 Task: Look for vegan products only.
Action: Mouse moved to (32, 76)
Screenshot: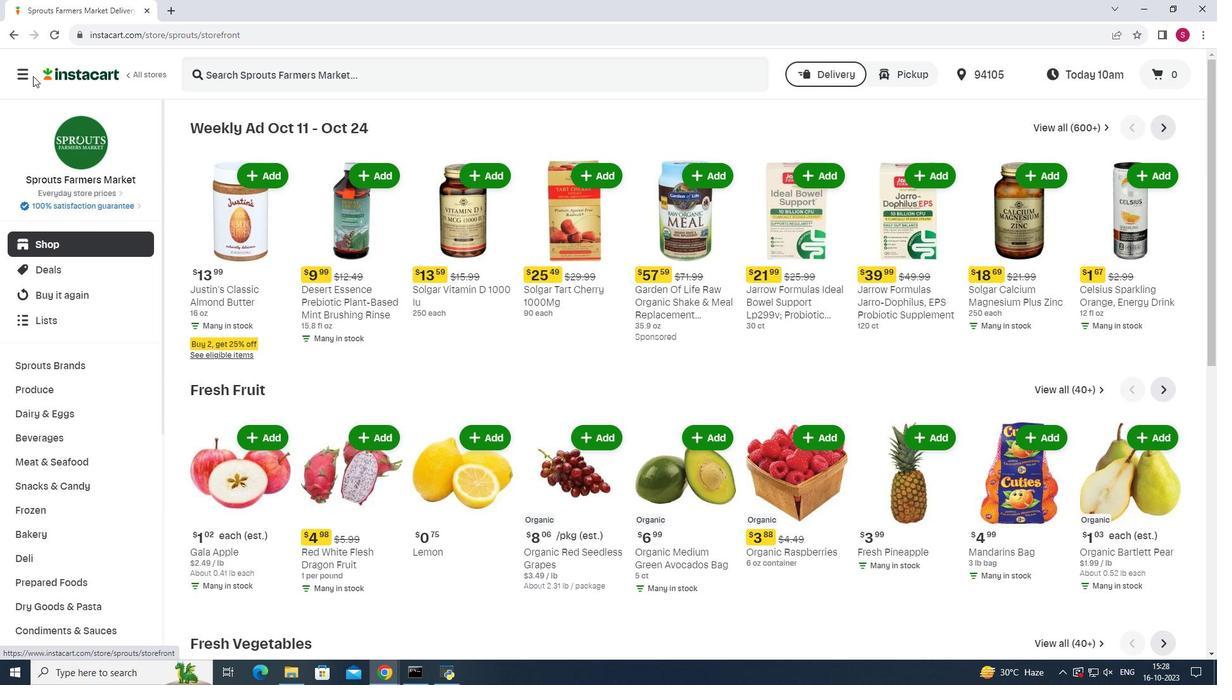 
Action: Mouse pressed left at (32, 76)
Screenshot: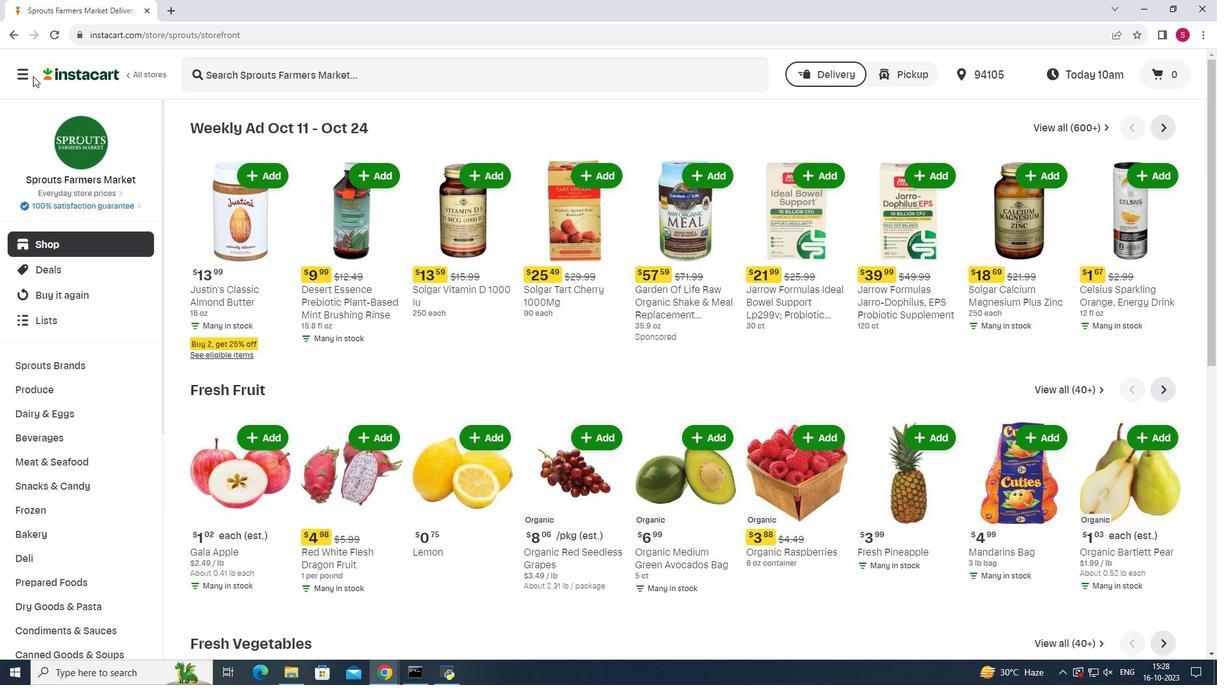 
Action: Mouse moved to (19, 77)
Screenshot: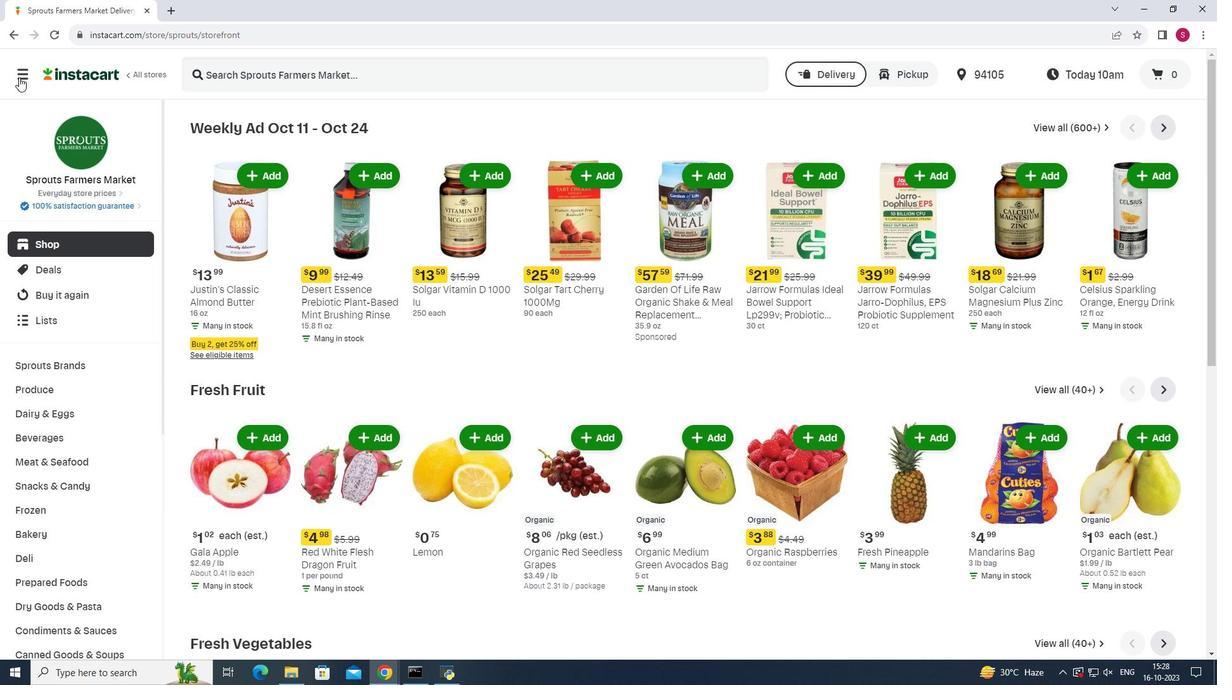 
Action: Mouse pressed left at (19, 77)
Screenshot: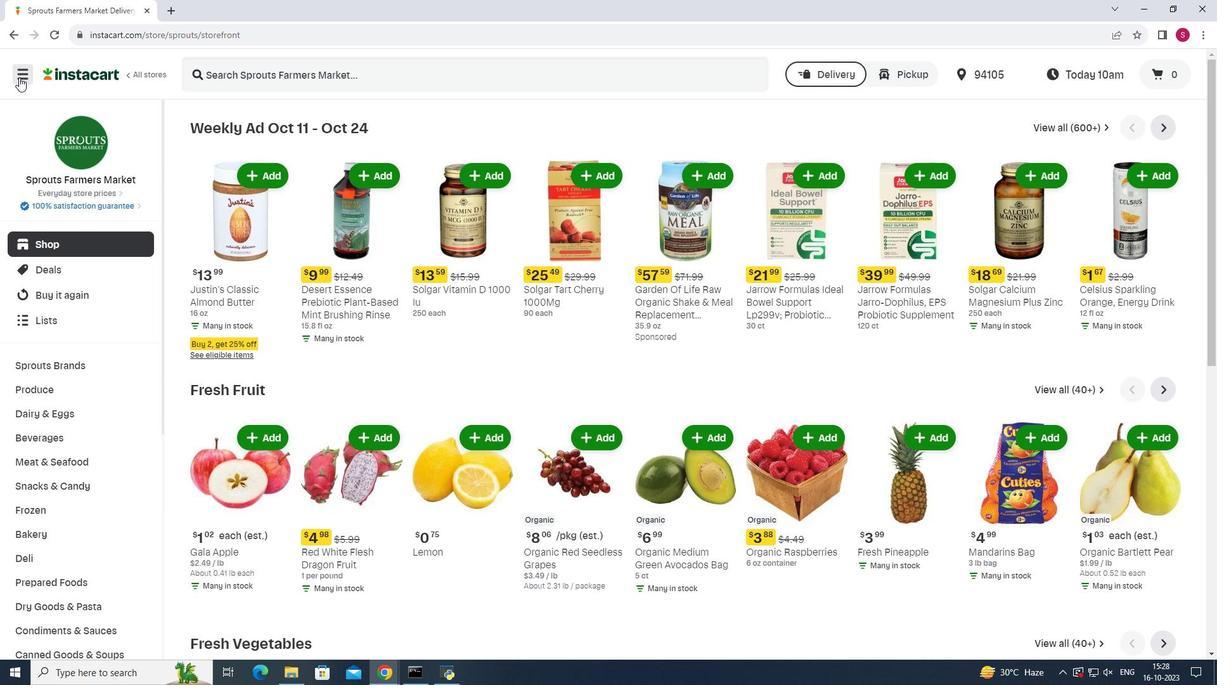 
Action: Mouse moved to (72, 335)
Screenshot: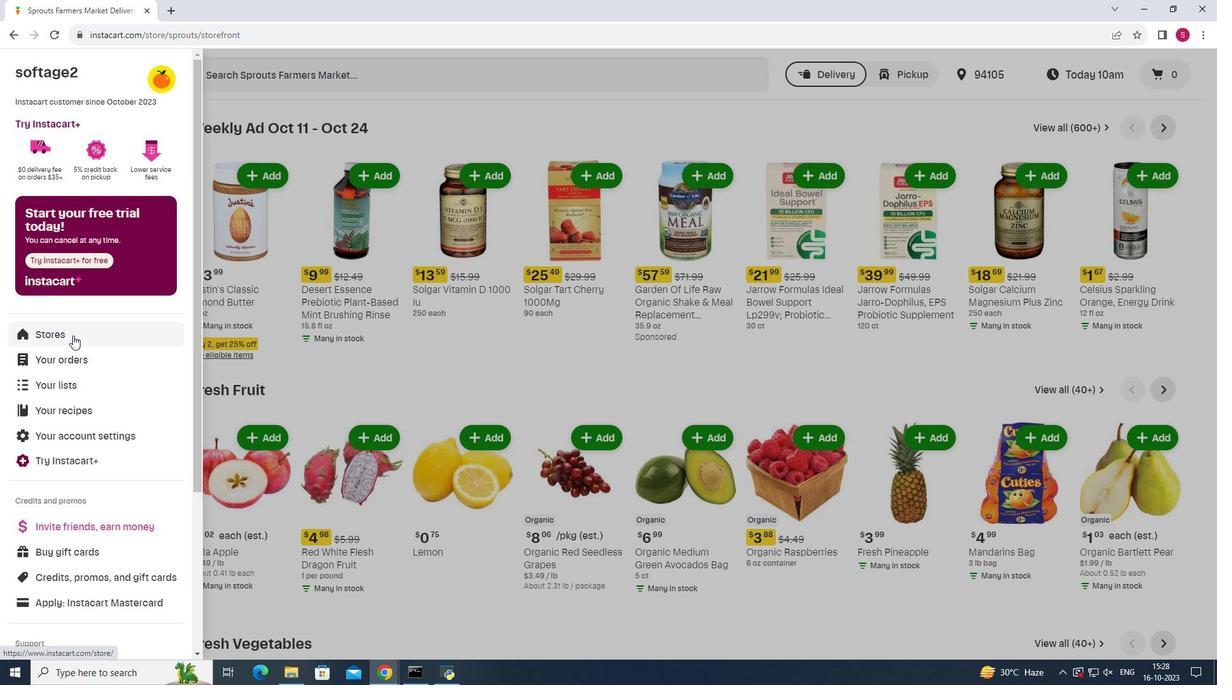 
Action: Mouse pressed left at (72, 335)
Screenshot: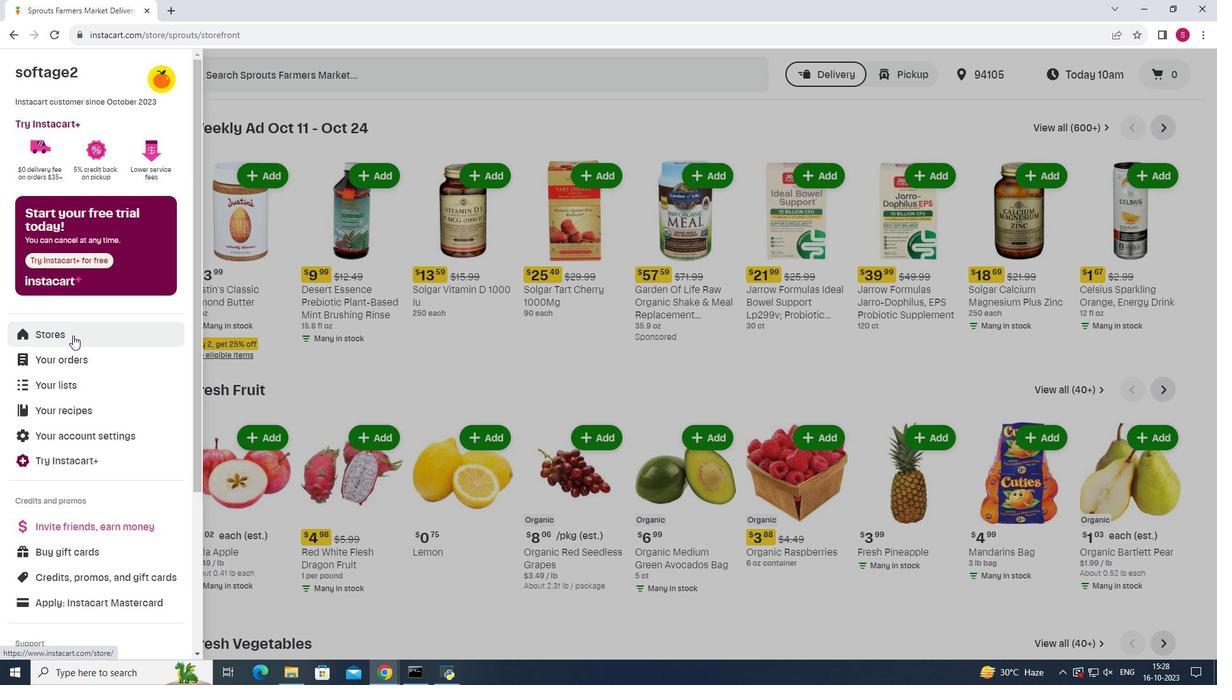 
Action: Mouse moved to (292, 123)
Screenshot: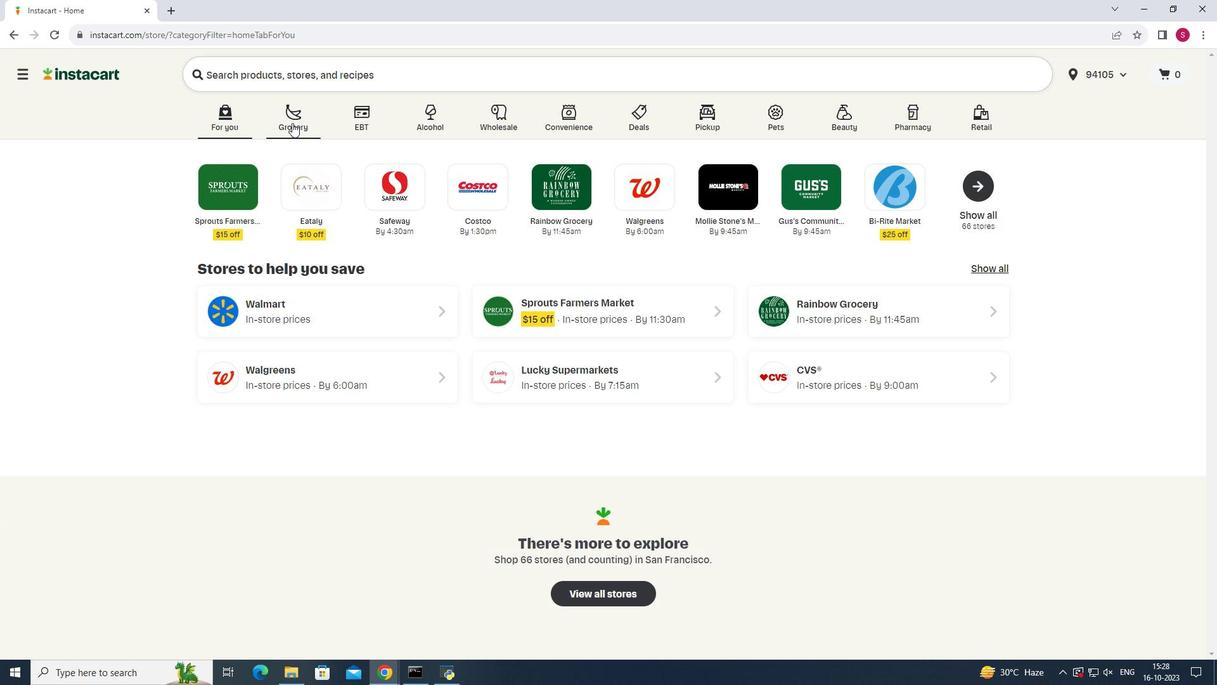 
Action: Mouse pressed left at (292, 123)
Screenshot: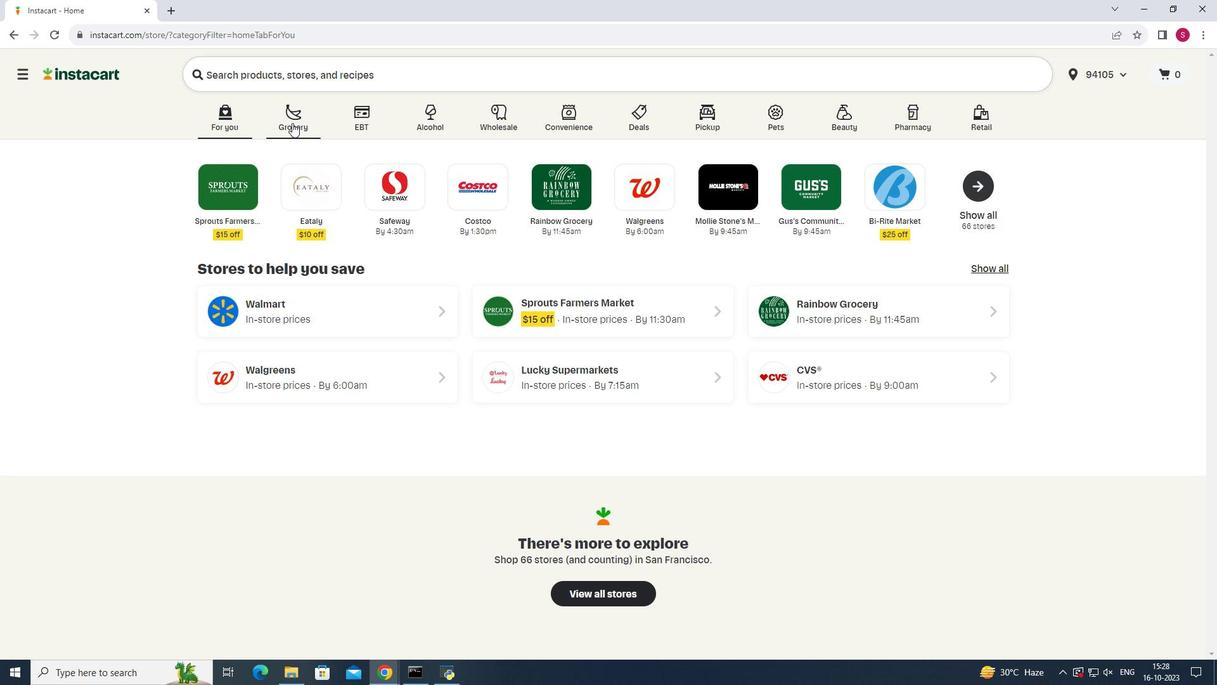 
Action: Mouse moved to (868, 194)
Screenshot: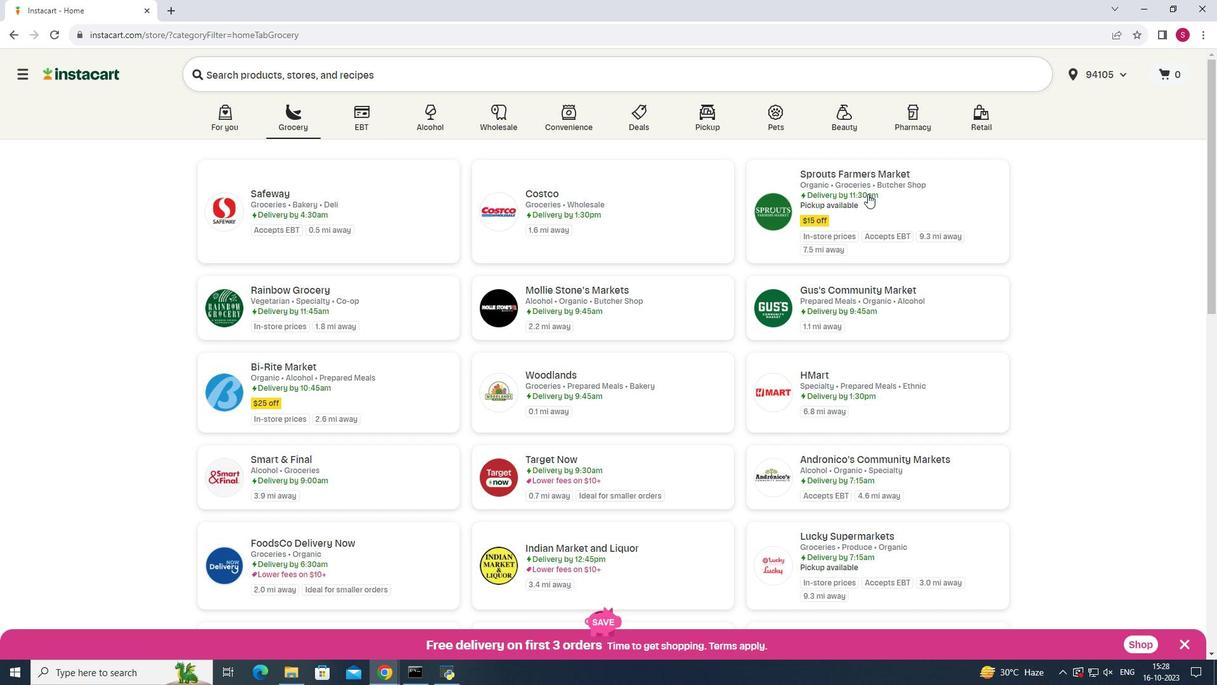 
Action: Mouse pressed left at (868, 194)
Screenshot: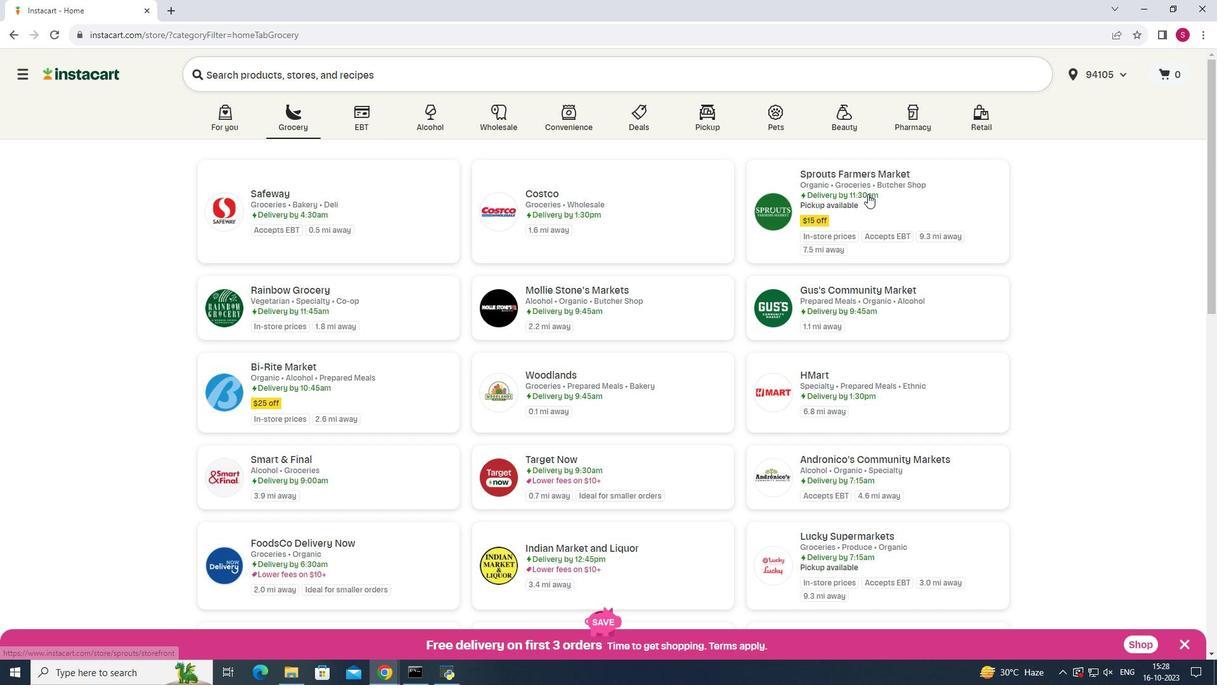 
Action: Mouse moved to (29, 457)
Screenshot: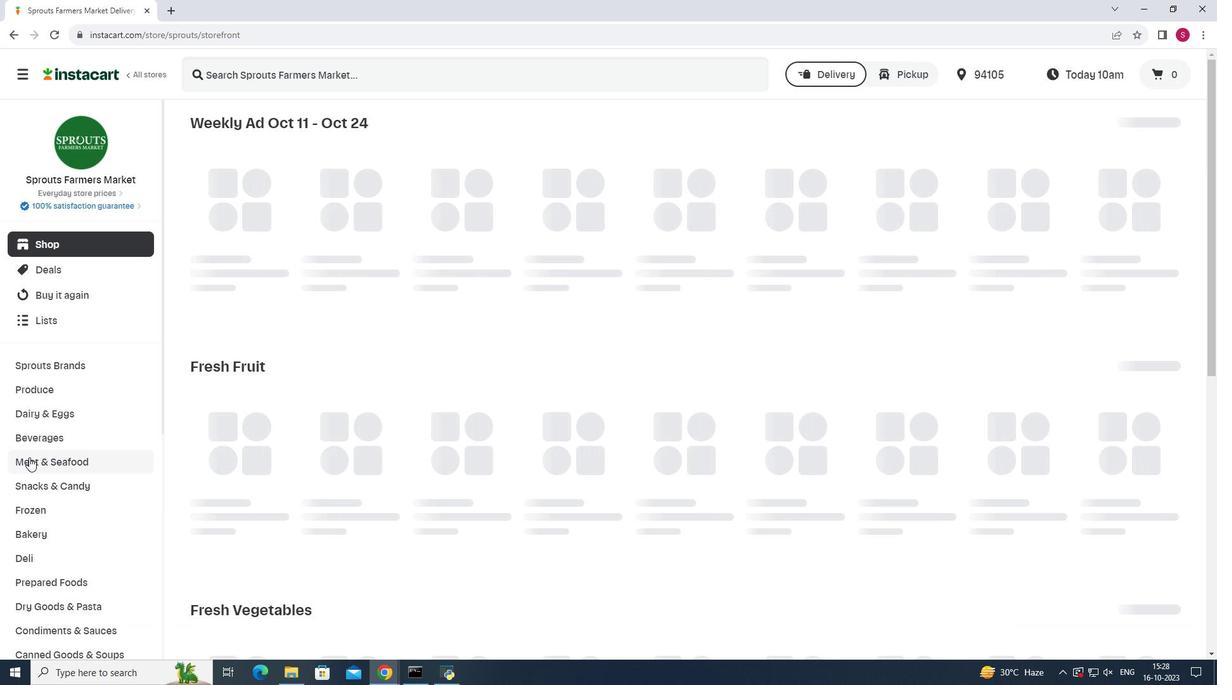 
Action: Mouse pressed left at (29, 457)
Screenshot: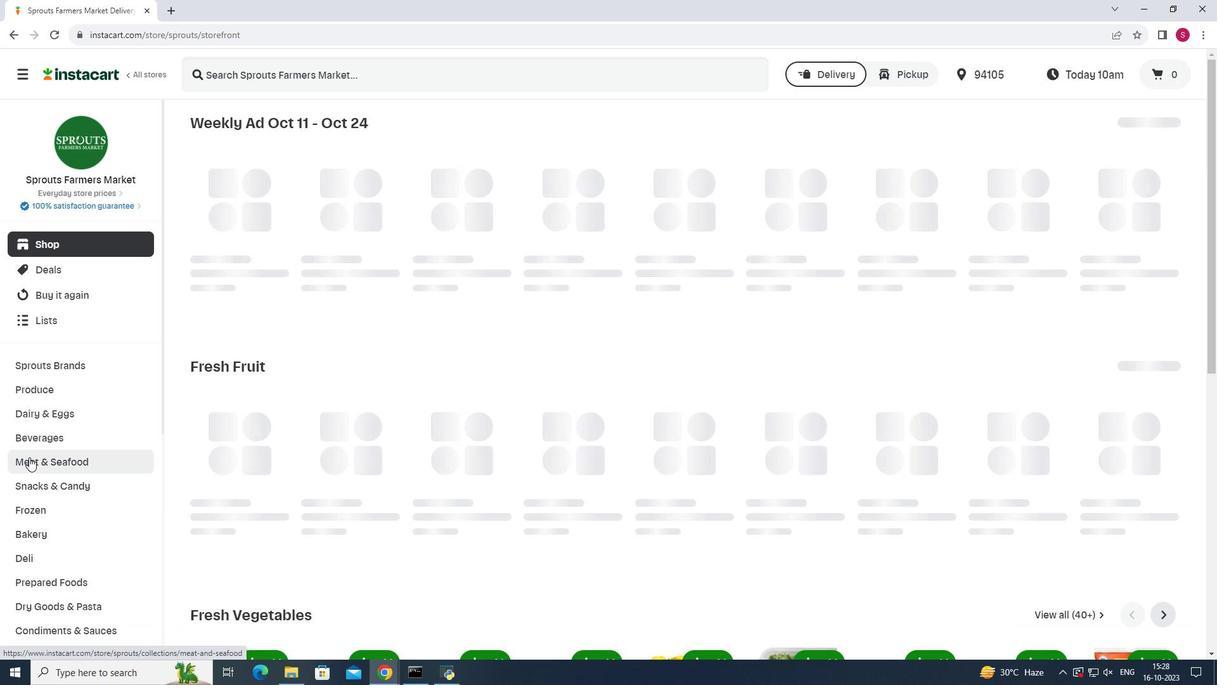
Action: Mouse moved to (935, 149)
Screenshot: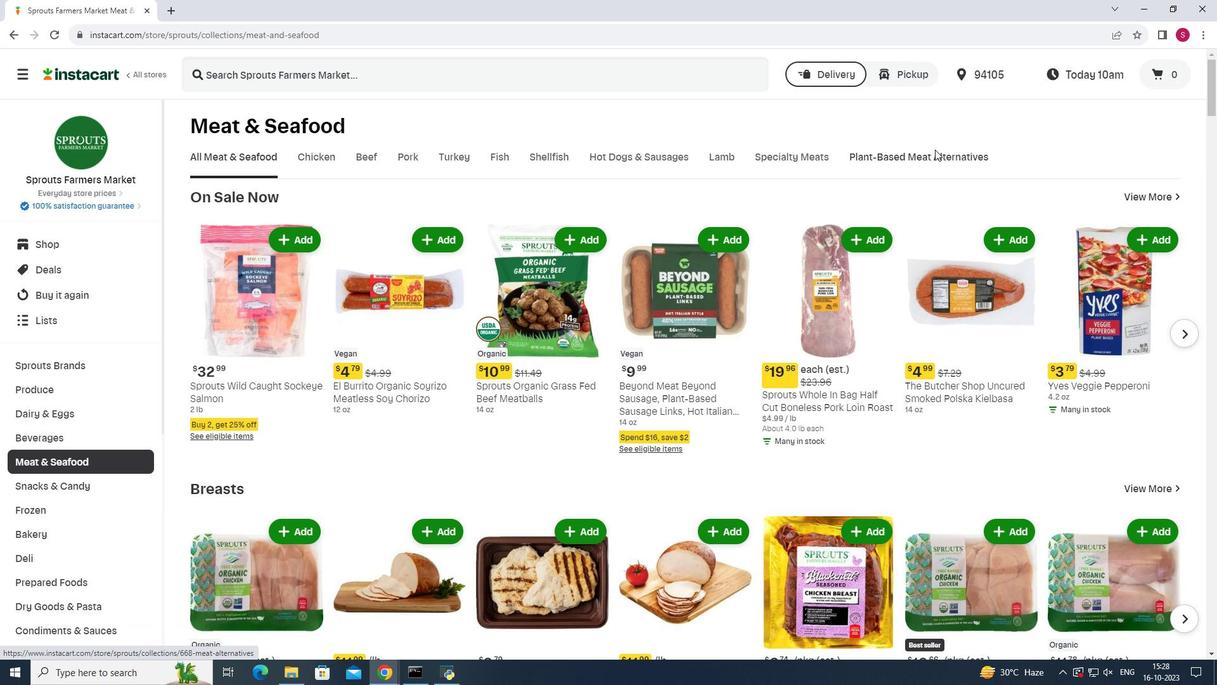 
Action: Mouse pressed left at (935, 149)
Screenshot: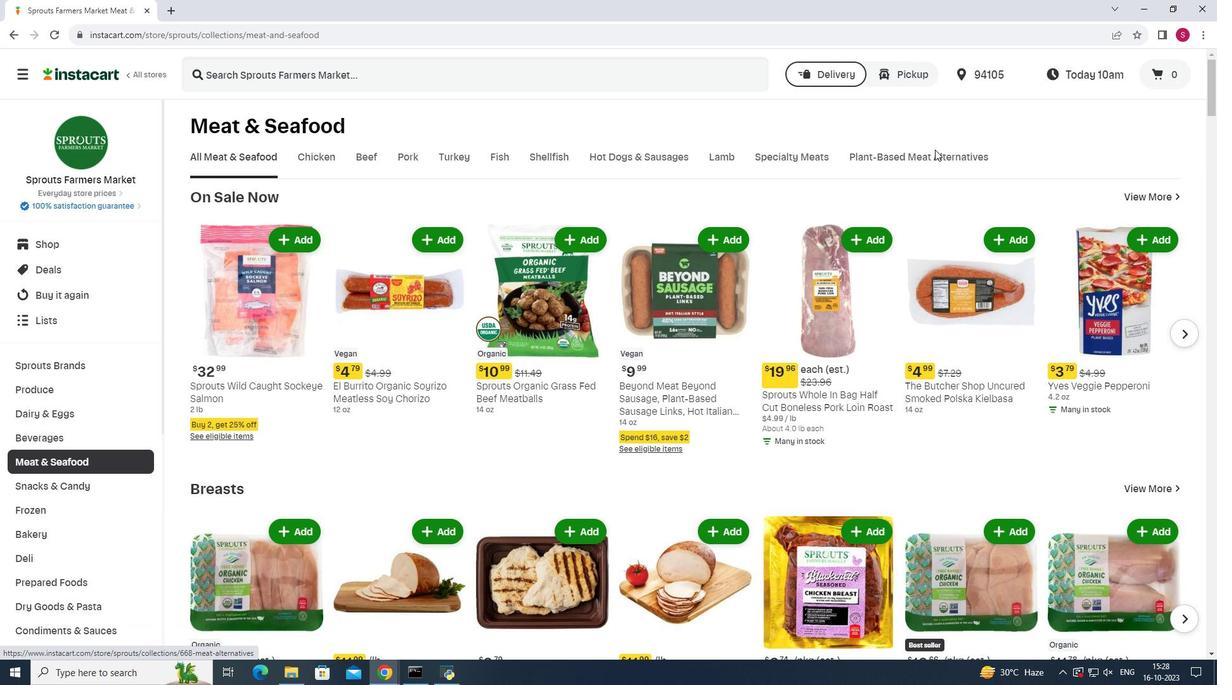 
Action: Mouse moved to (934, 154)
Screenshot: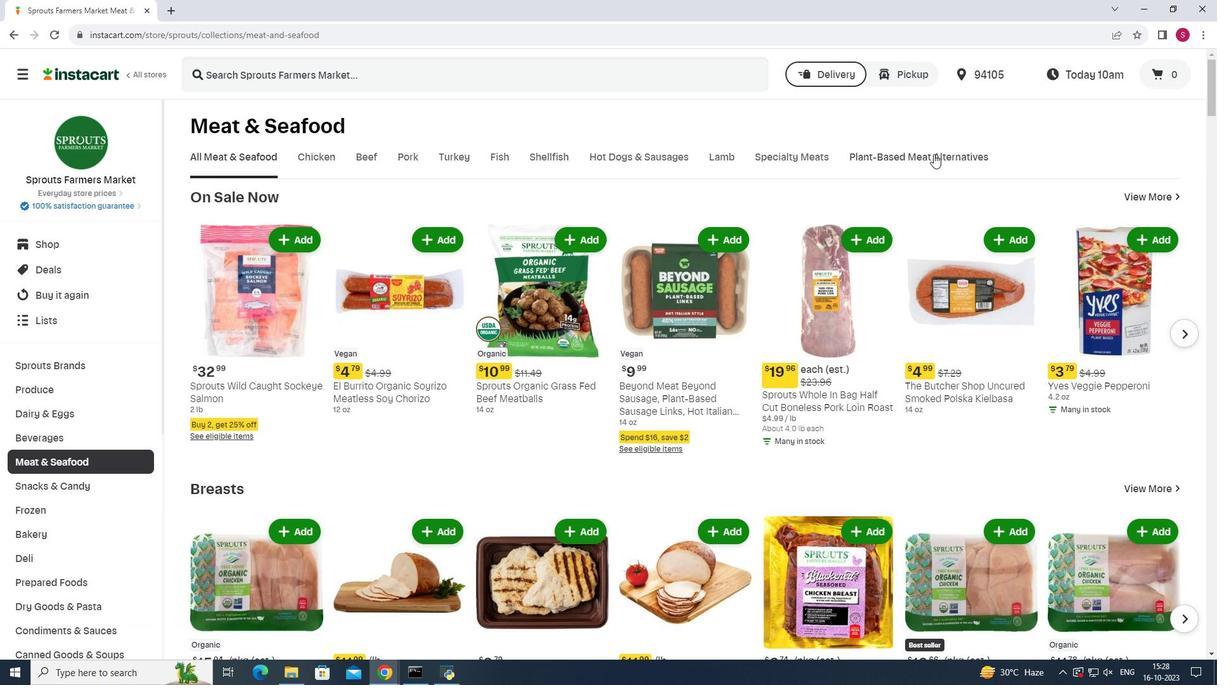 
Action: Mouse pressed left at (934, 154)
Screenshot: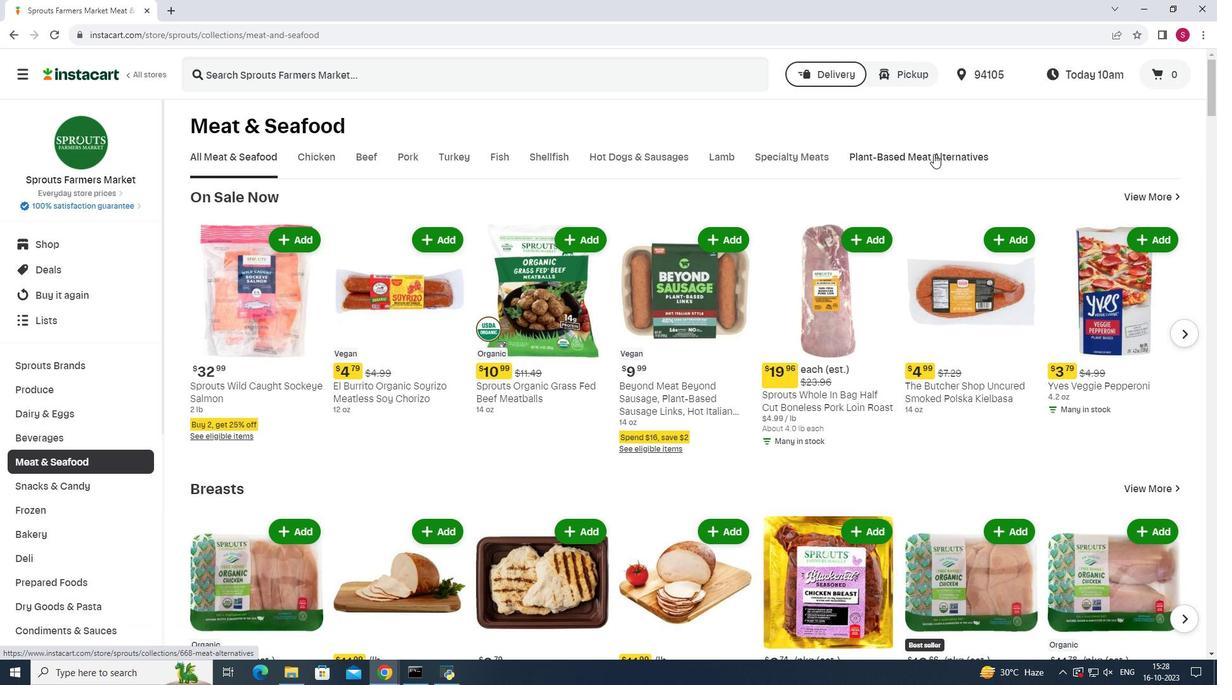 
Action: Mouse moved to (359, 211)
Screenshot: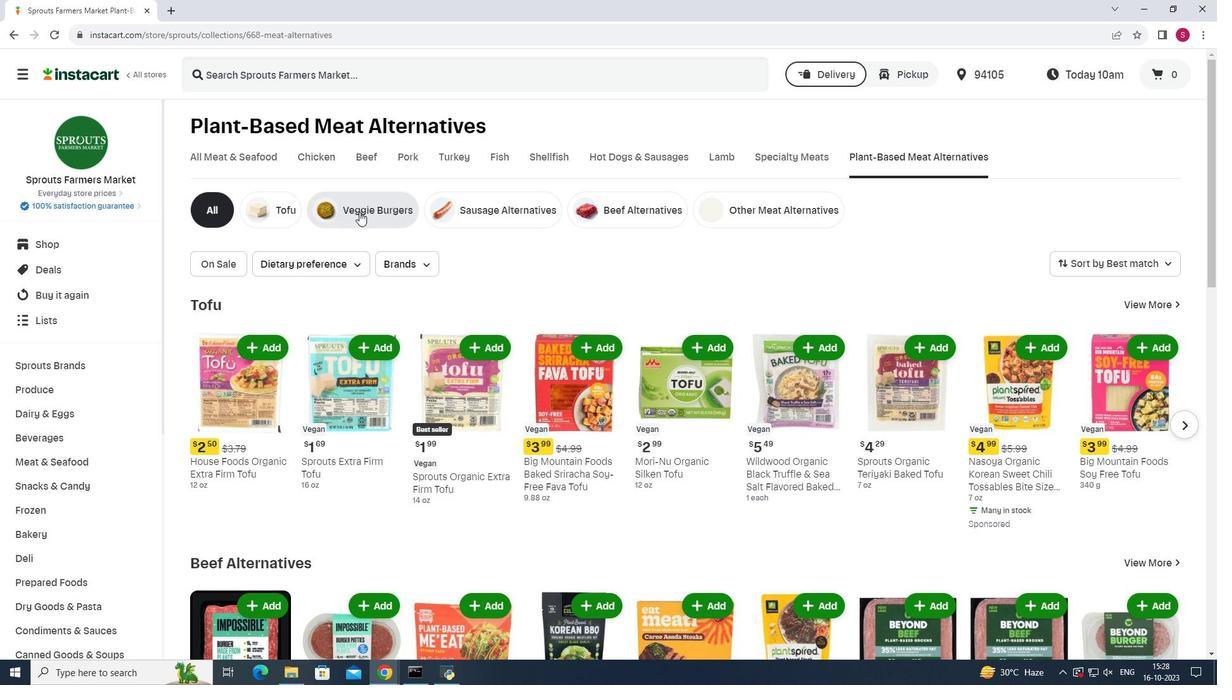 
Action: Mouse pressed left at (359, 211)
Screenshot: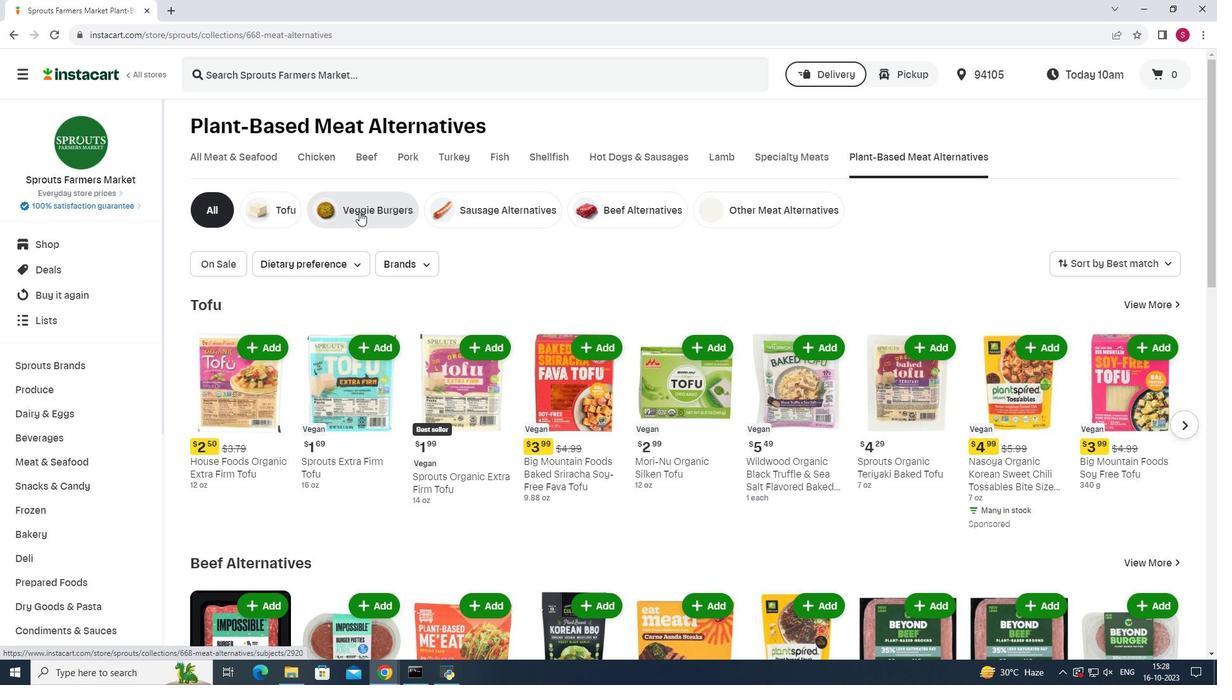 
Action: Mouse moved to (356, 267)
Screenshot: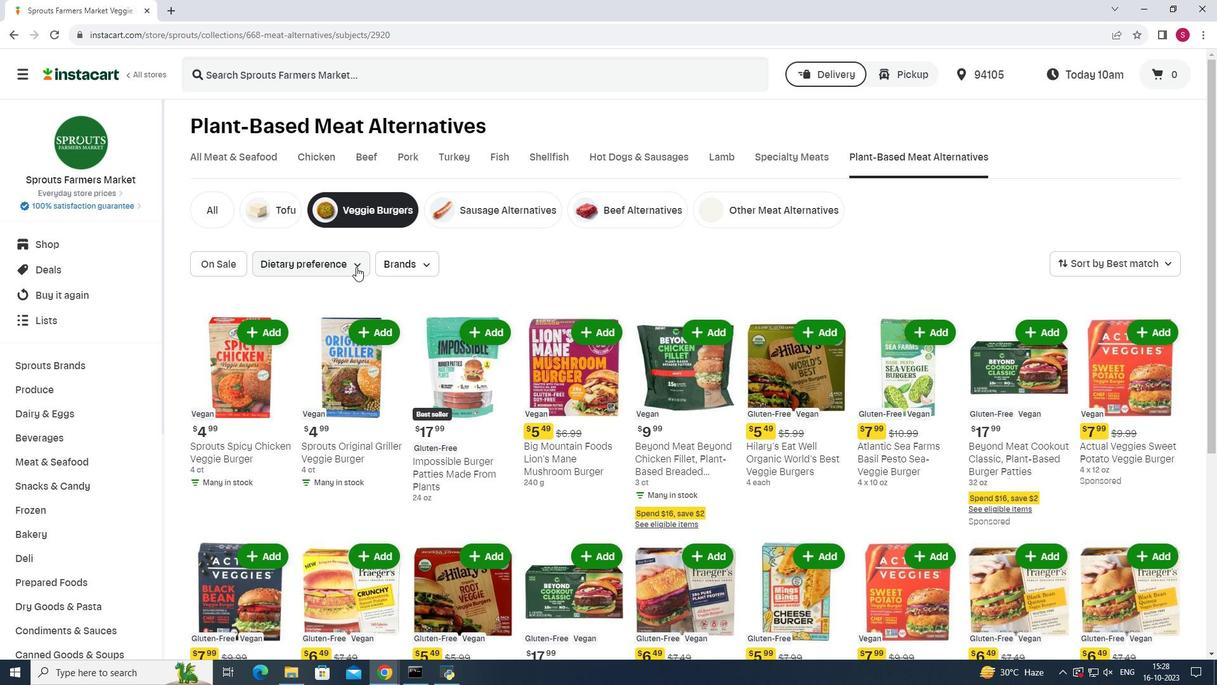 
Action: Mouse pressed left at (356, 267)
Screenshot: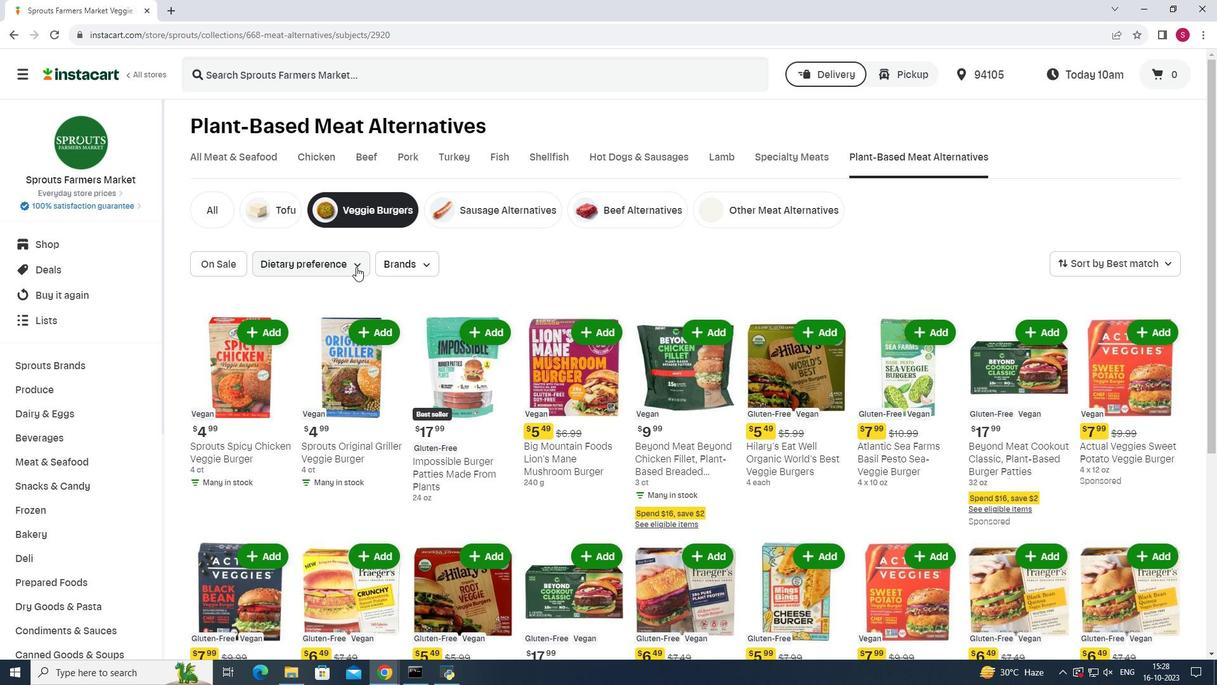 
Action: Mouse moved to (322, 300)
Screenshot: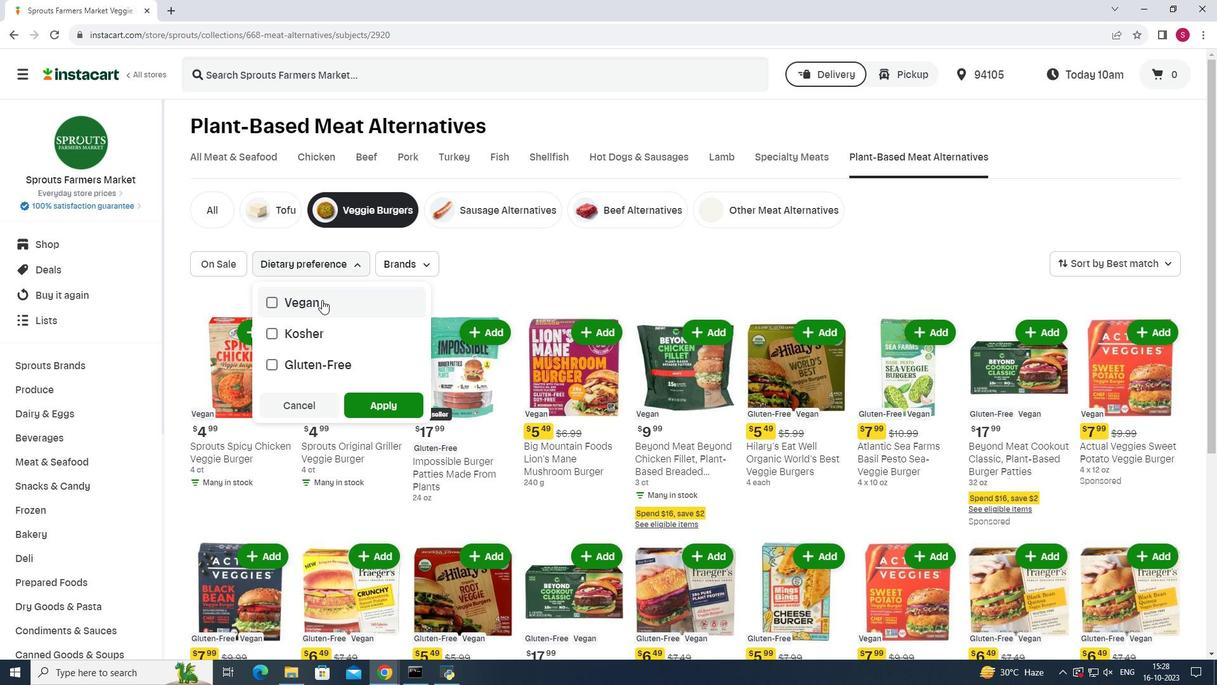 
Action: Mouse pressed left at (322, 300)
Screenshot: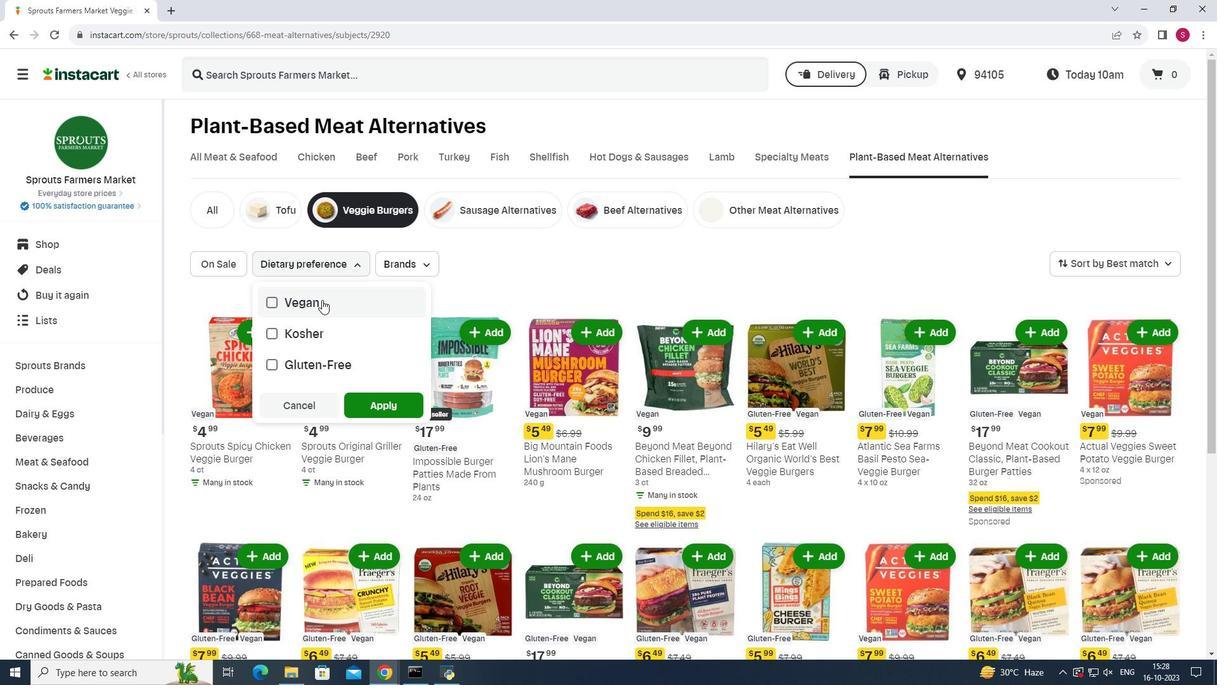 
Action: Mouse moved to (390, 407)
Screenshot: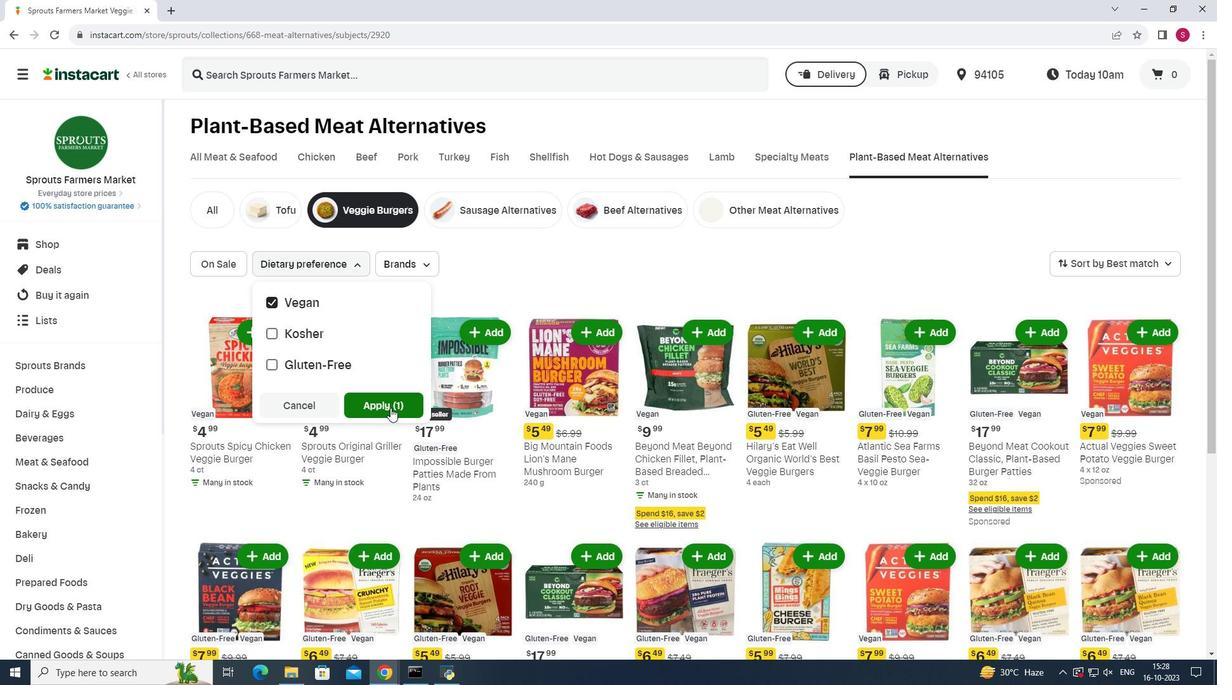 
Action: Mouse pressed left at (390, 407)
Screenshot: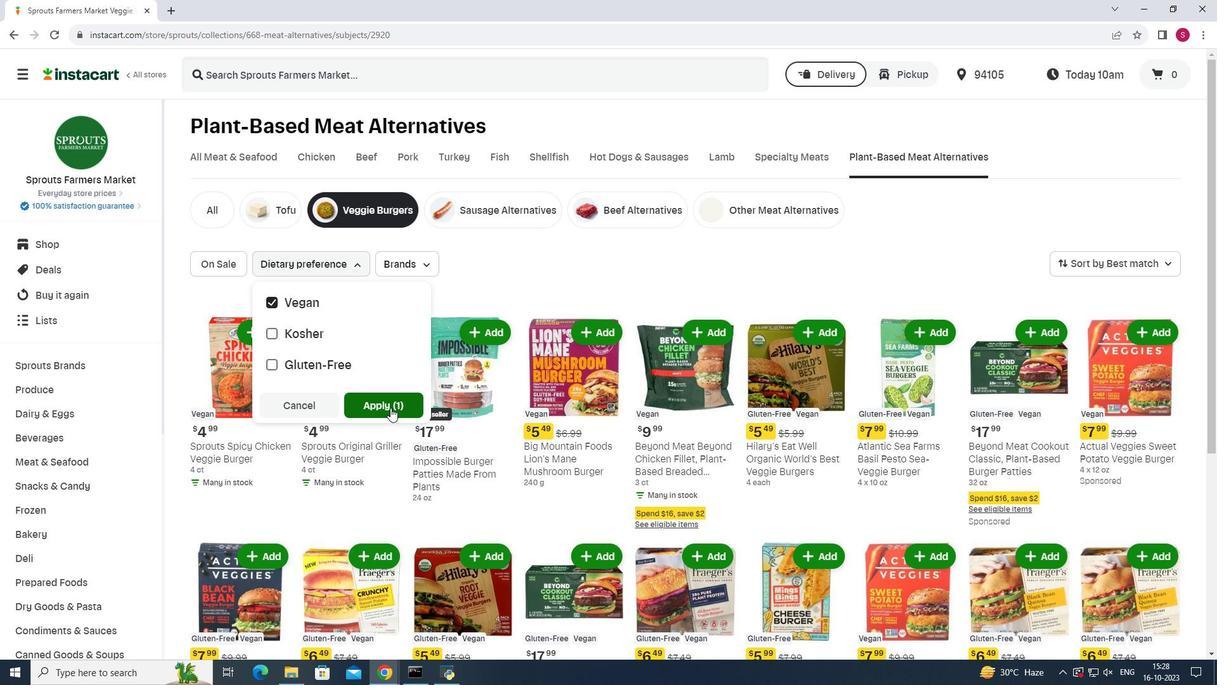 
Action: Mouse moved to (556, 275)
Screenshot: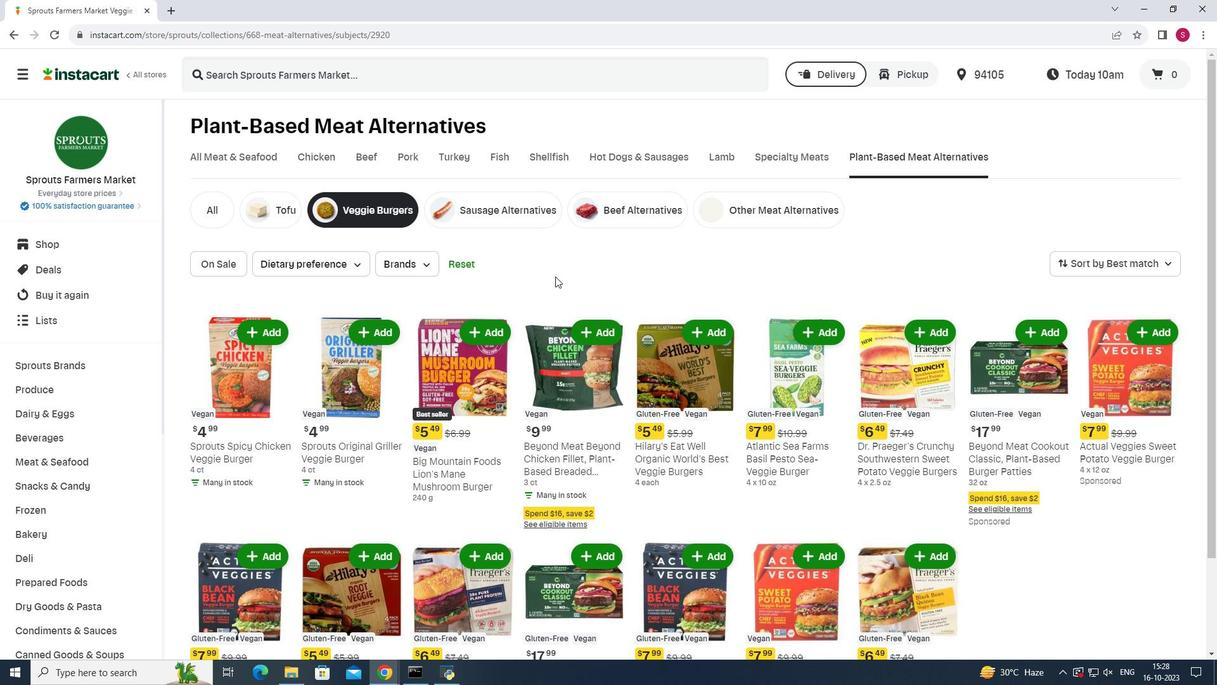 
Action: Mouse scrolled (556, 275) with delta (0, 0)
Screenshot: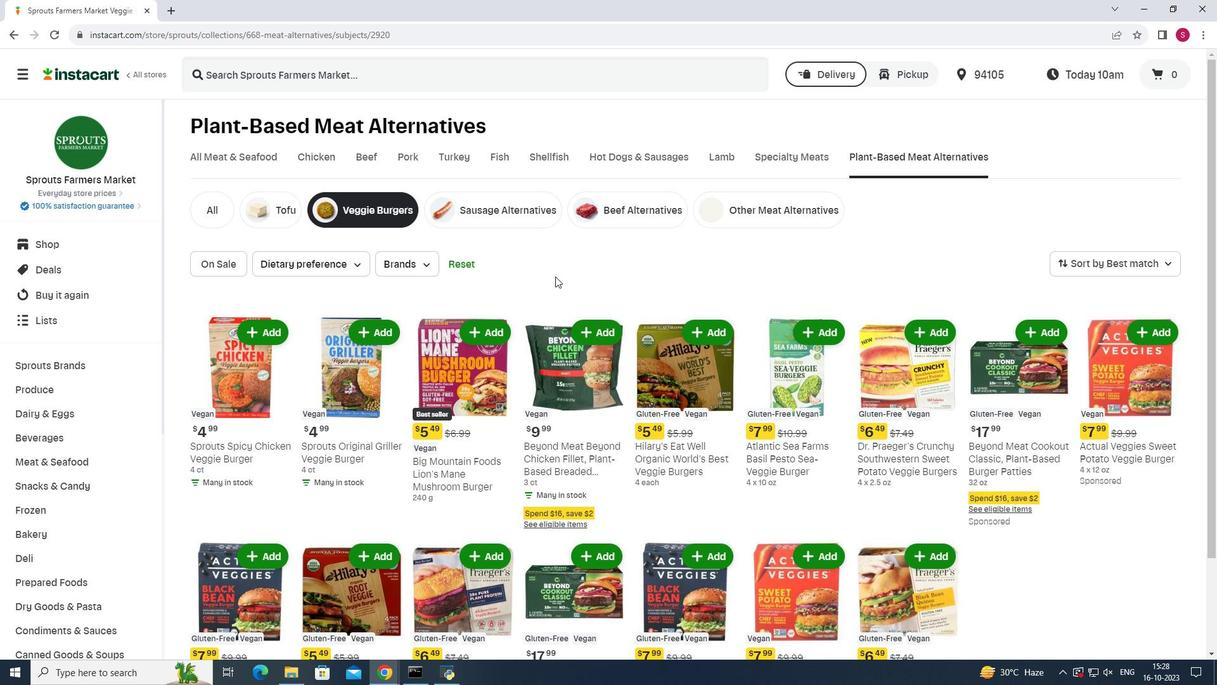 
Action: Mouse moved to (556, 278)
Screenshot: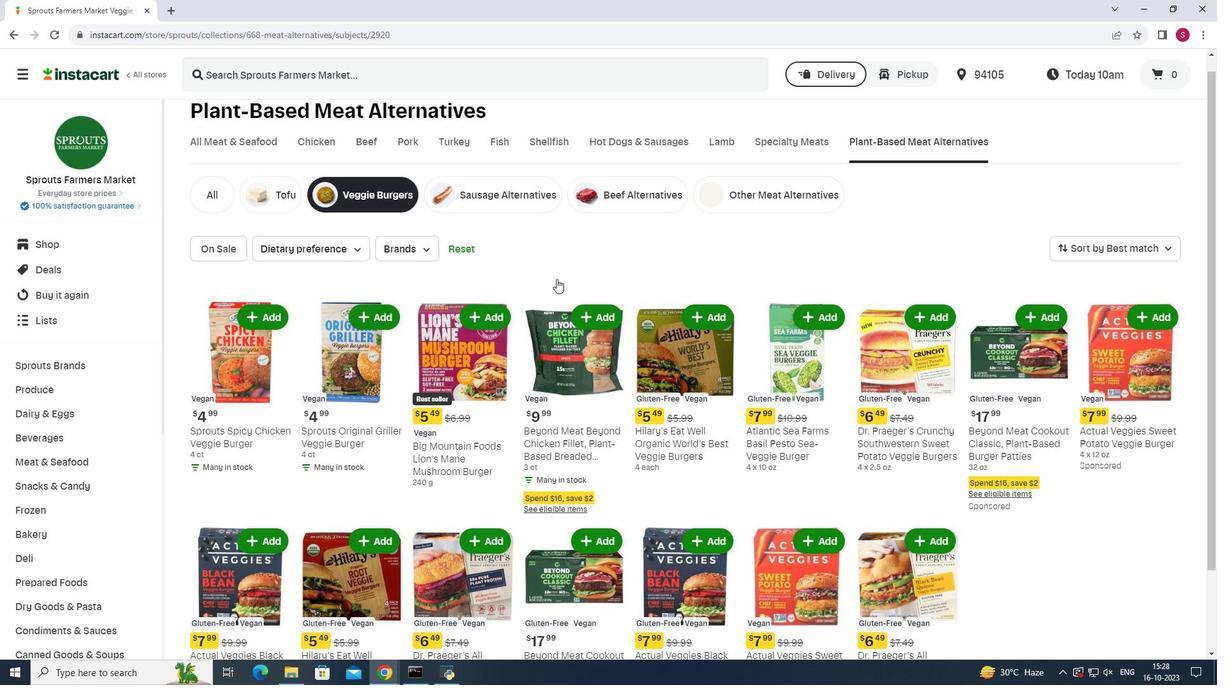
Action: Mouse scrolled (556, 277) with delta (0, 0)
Screenshot: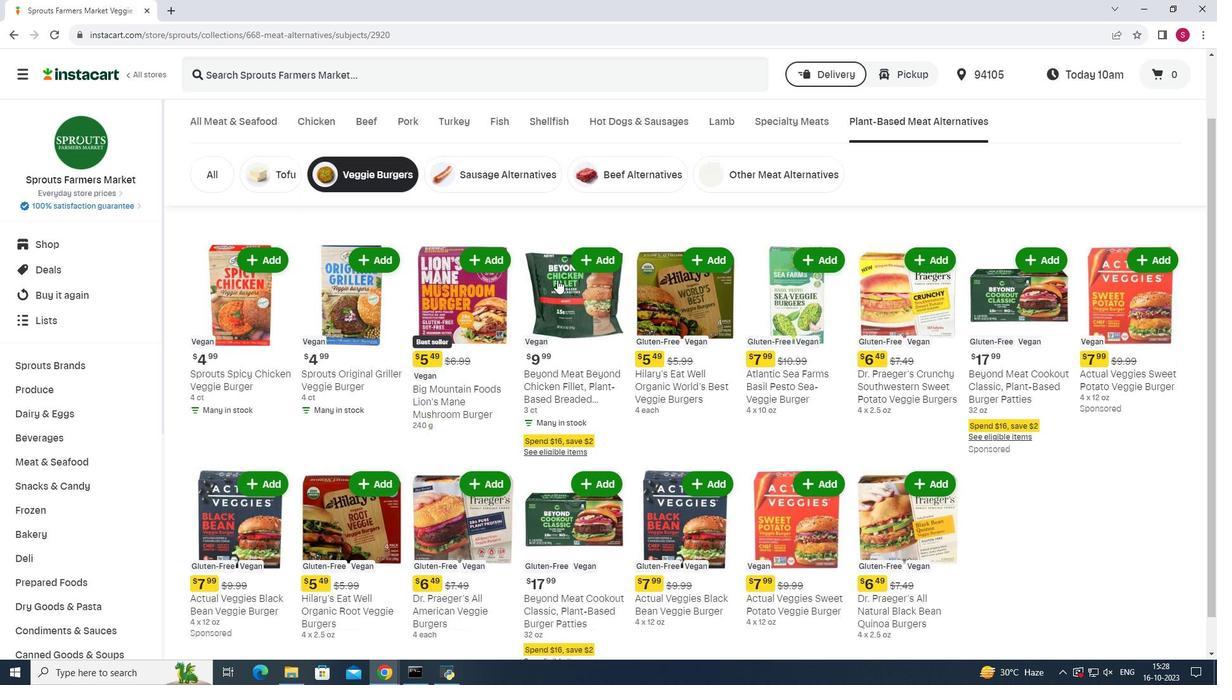 
Action: Mouse moved to (557, 279)
Screenshot: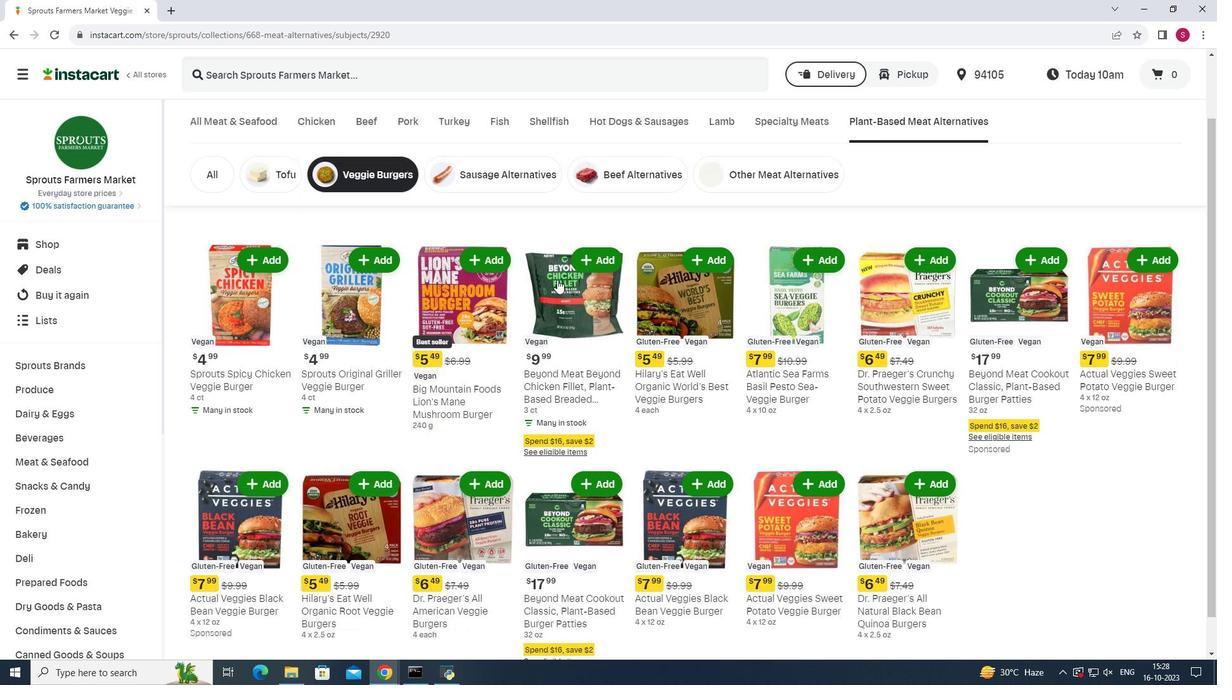 
Action: Mouse scrolled (557, 279) with delta (0, 0)
Screenshot: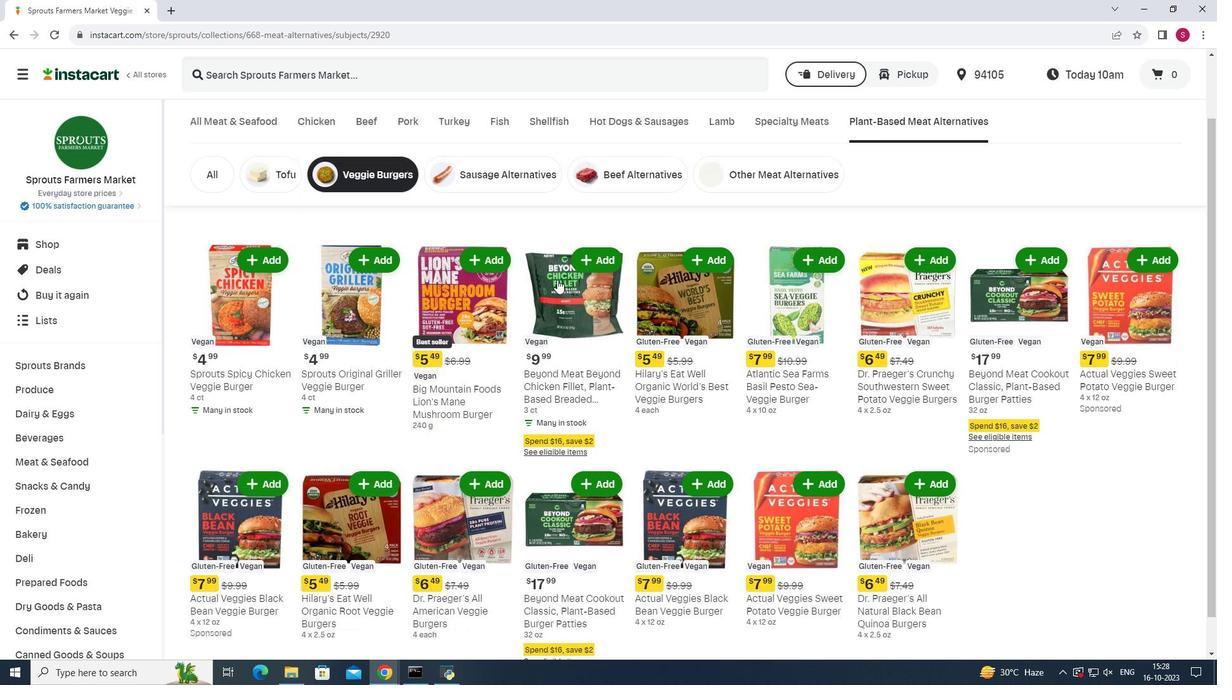 
Action: Mouse scrolled (557, 279) with delta (0, 0)
Screenshot: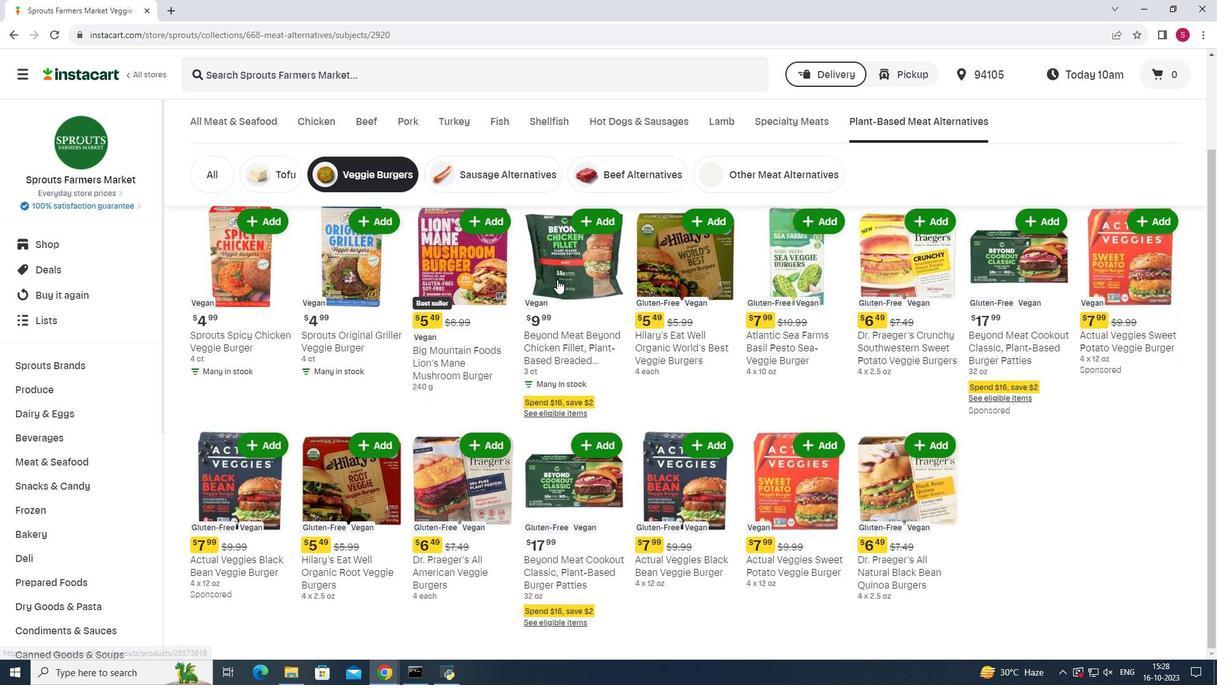
Action: Mouse scrolled (557, 280) with delta (0, 0)
Screenshot: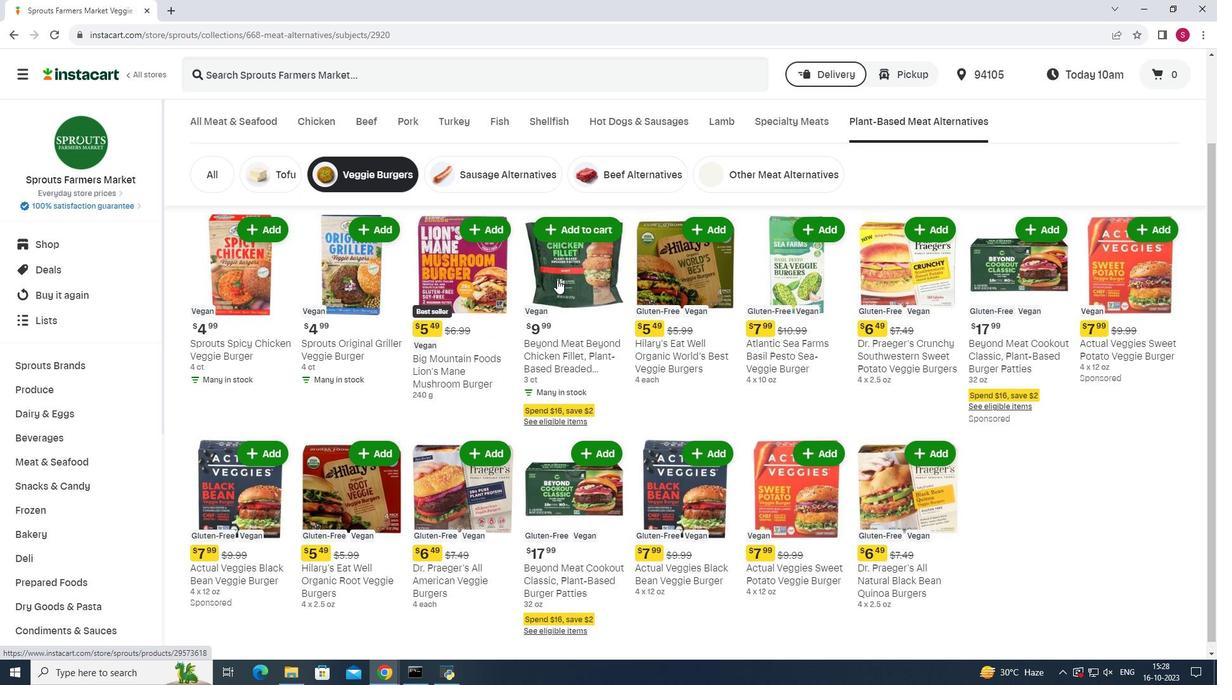 
Action: Mouse scrolled (557, 280) with delta (0, 0)
Screenshot: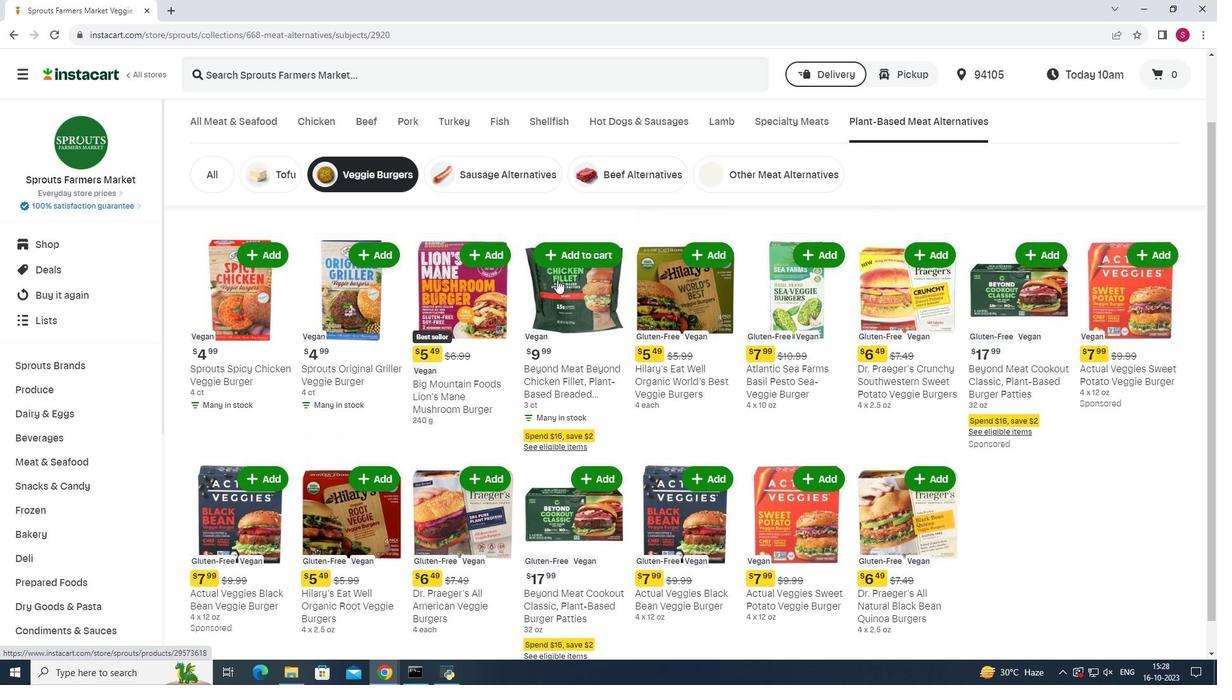 
Action: Mouse scrolled (557, 280) with delta (0, 0)
Screenshot: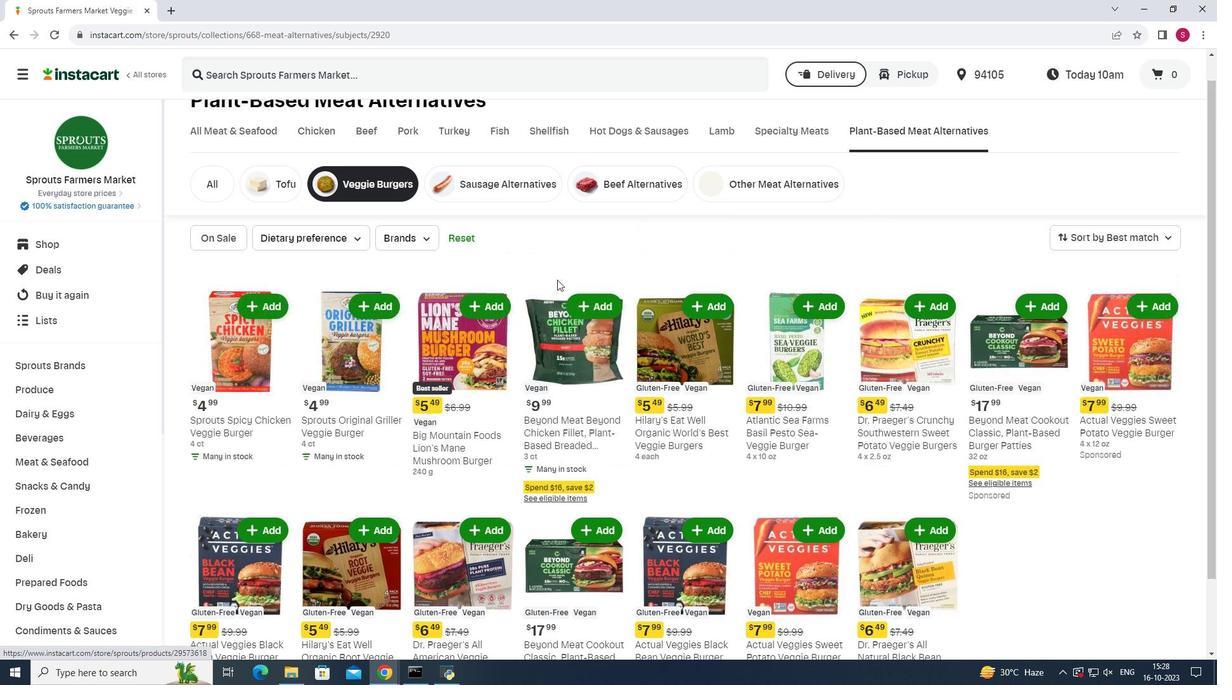 
